 Task: Log work in the project TricklePlan for the issue 'Error when trying to import/export data' spent time as '4w 4d 14h 14m' and remaining time as '4w 1d 1h 25m' and move to top of backlog. Now add the issue to the epic 'Agile Process Implementation'.
Action: Mouse moved to (503, 454)
Screenshot: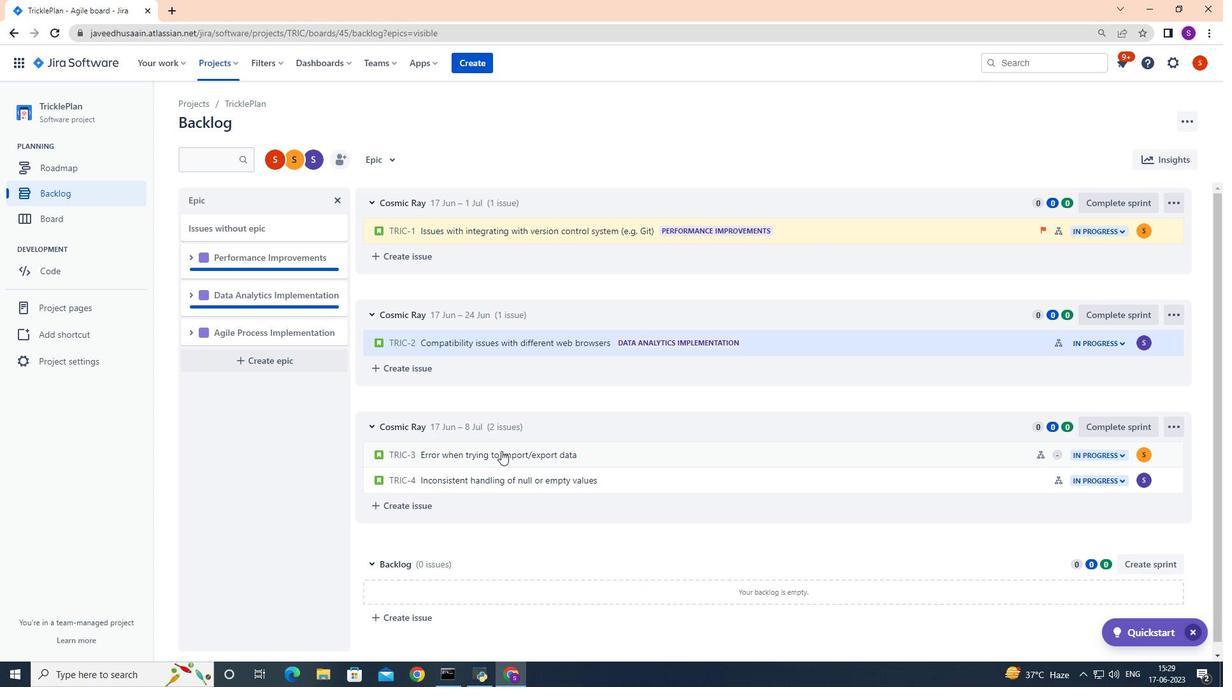 
Action: Mouse pressed left at (503, 454)
Screenshot: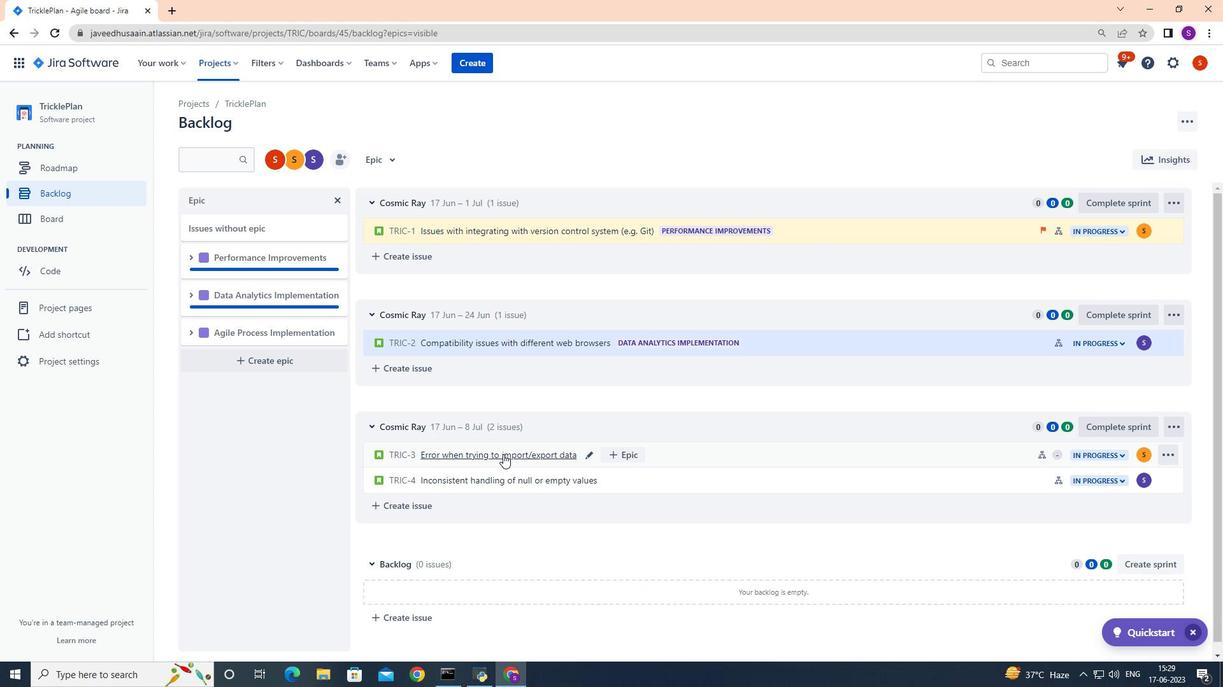 
Action: Mouse moved to (1168, 196)
Screenshot: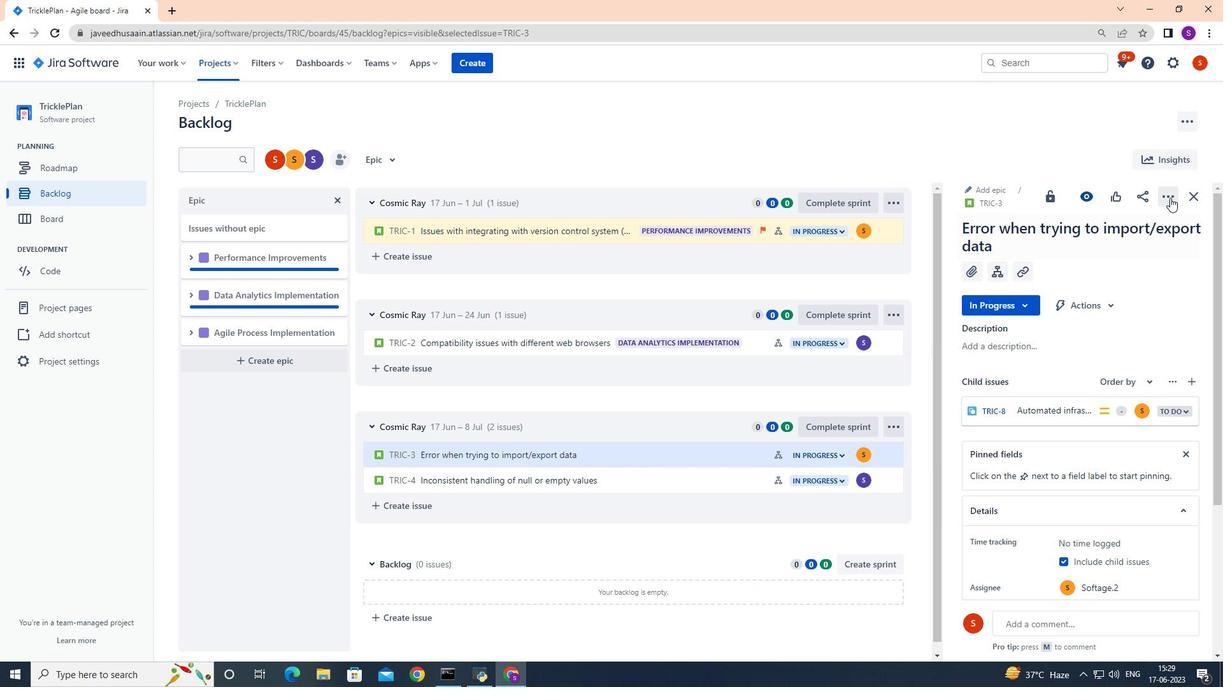 
Action: Mouse pressed left at (1168, 196)
Screenshot: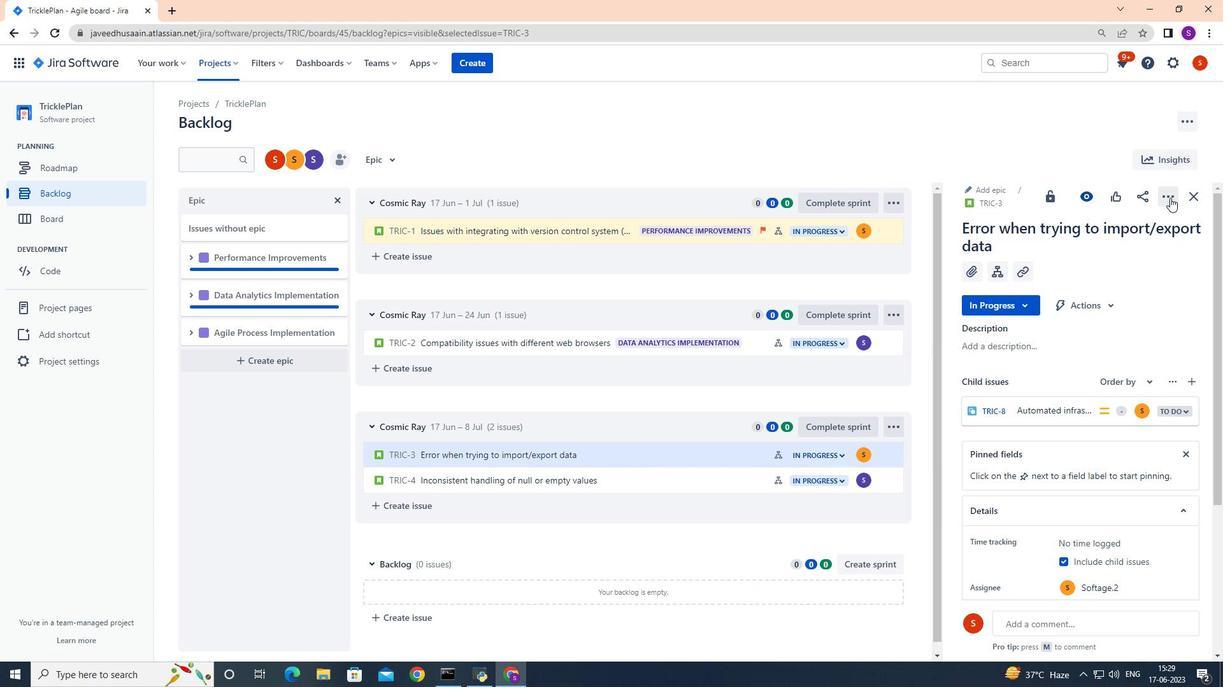 
Action: Mouse moved to (1142, 224)
Screenshot: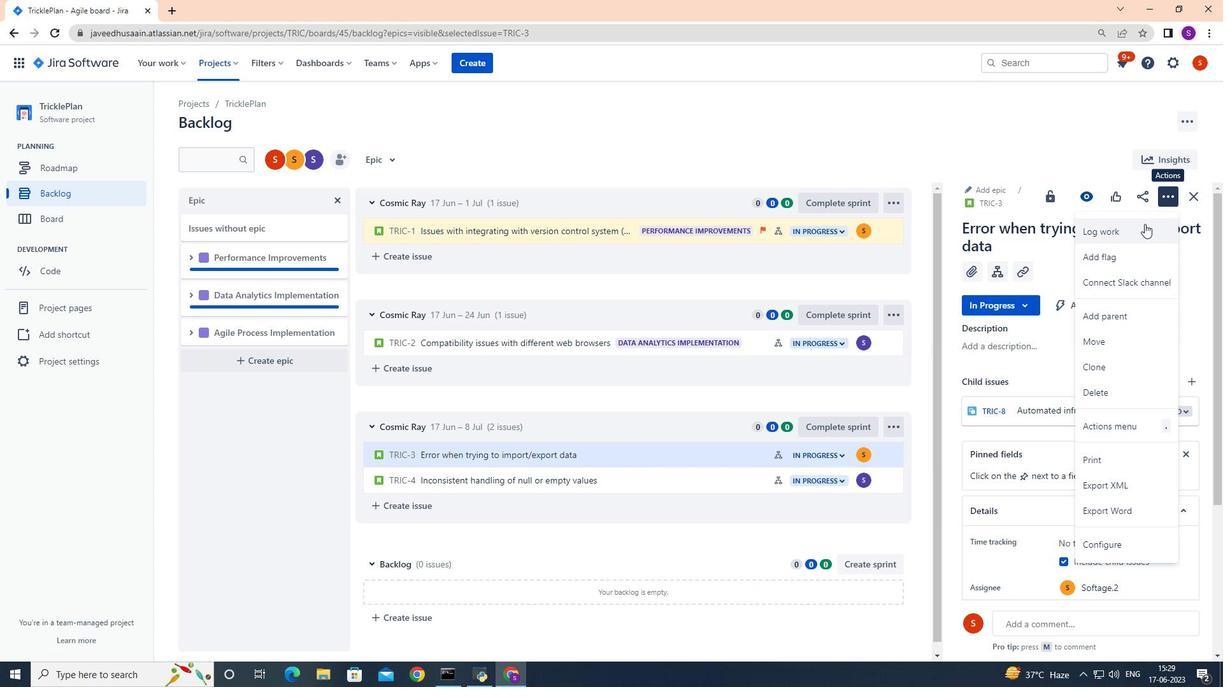 
Action: Mouse pressed left at (1142, 224)
Screenshot: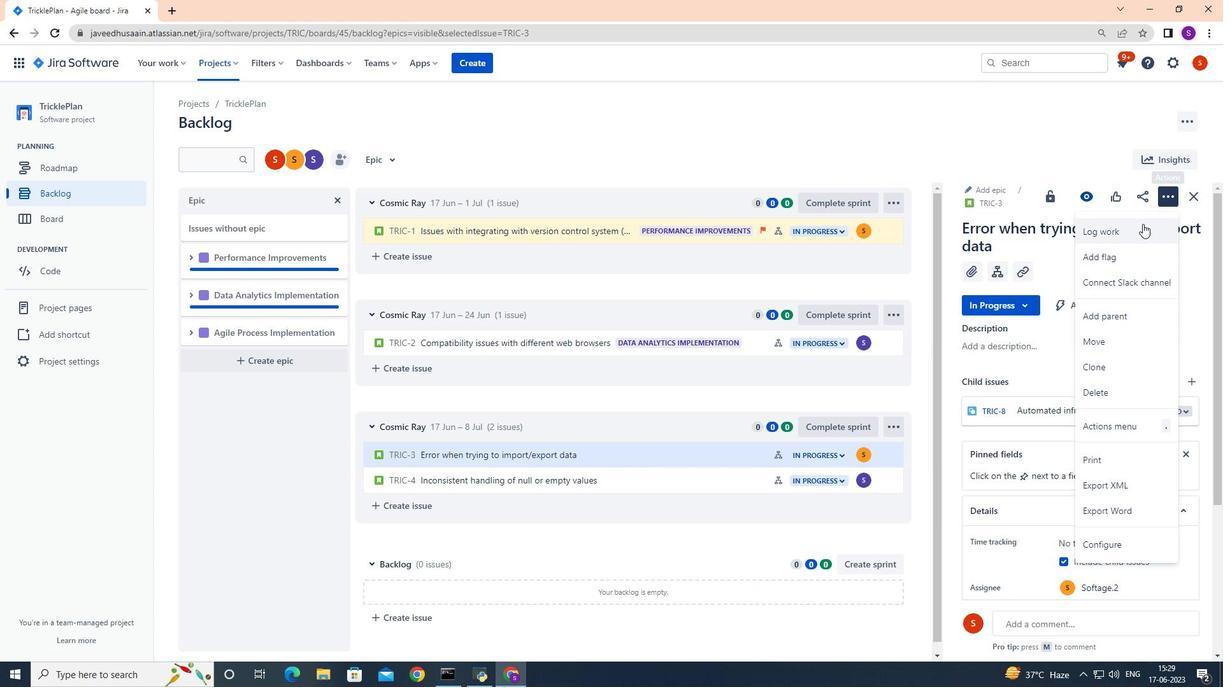
Action: Mouse moved to (575, 185)
Screenshot: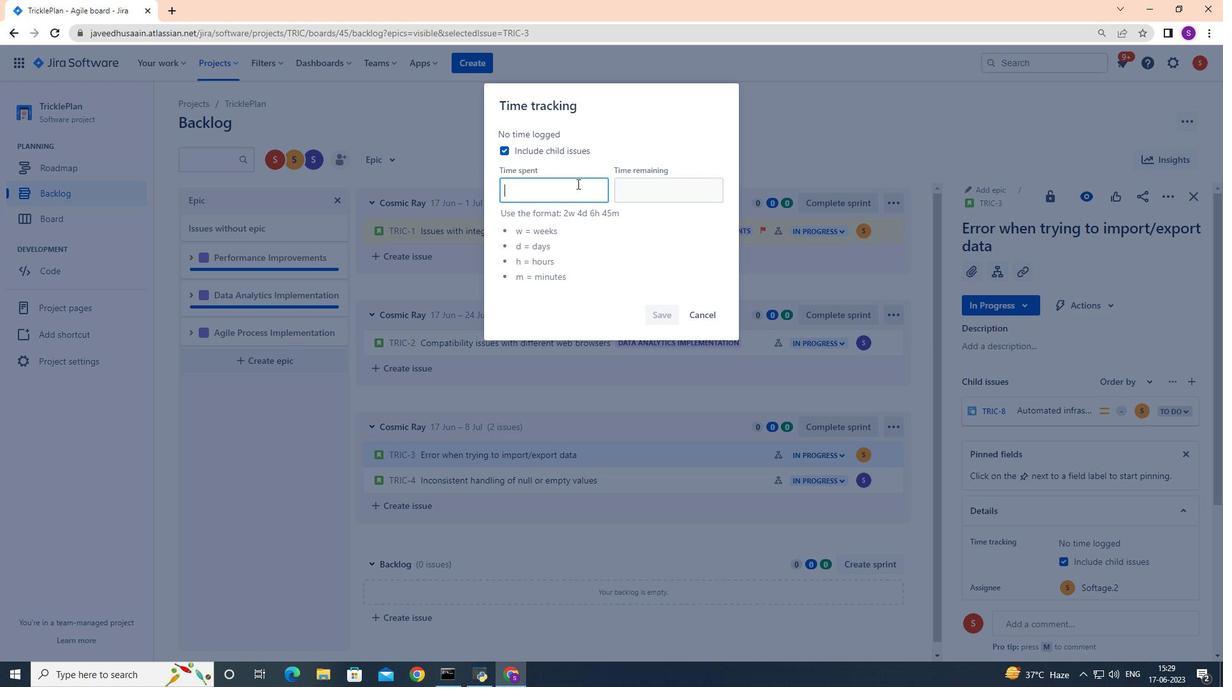 
Action: Mouse pressed left at (575, 185)
Screenshot: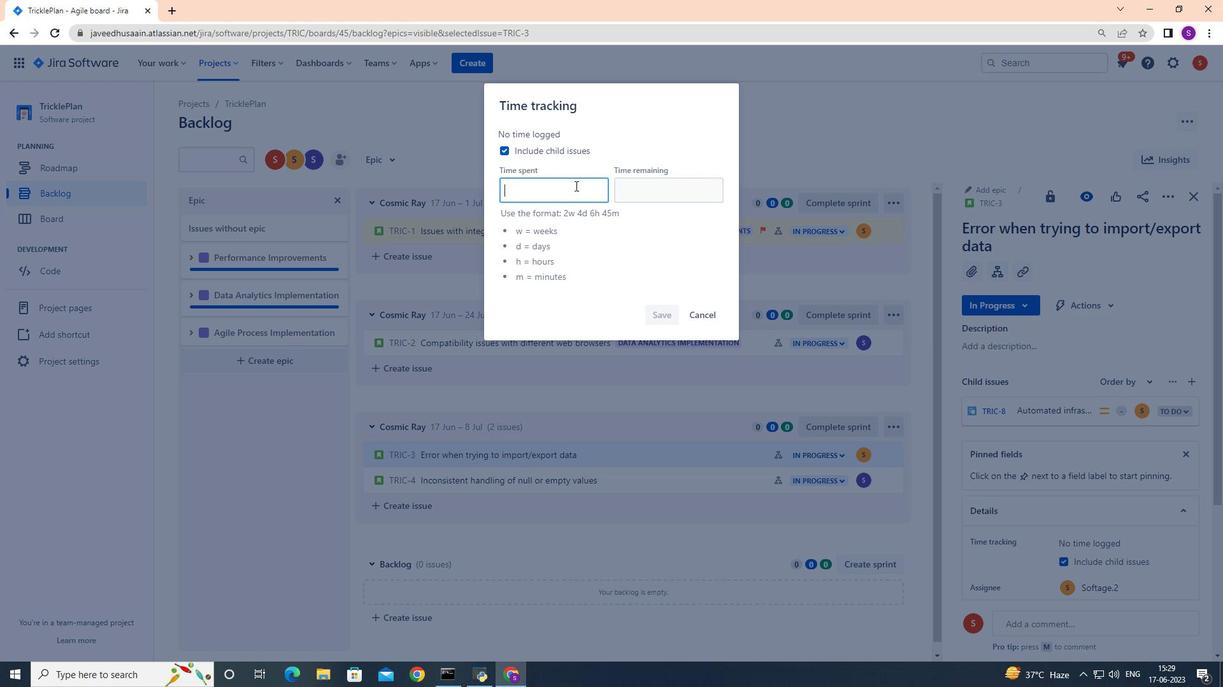 
Action: Key pressed 4w<Key.space>1d<Key.backspace><Key.backspace>4d<Key.space>14h<Key.space>14m<Key.tab>4w<Key.space>1d<Key.space>1h<Key.space>25m
Screenshot: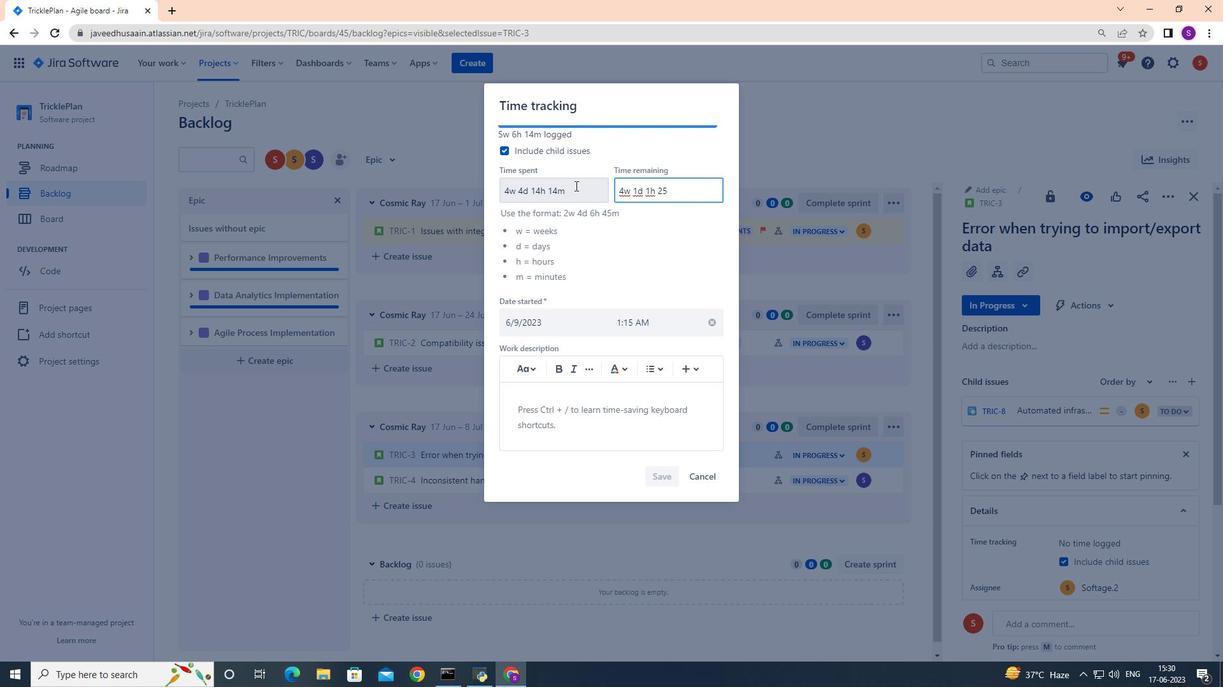
Action: Mouse moved to (661, 472)
Screenshot: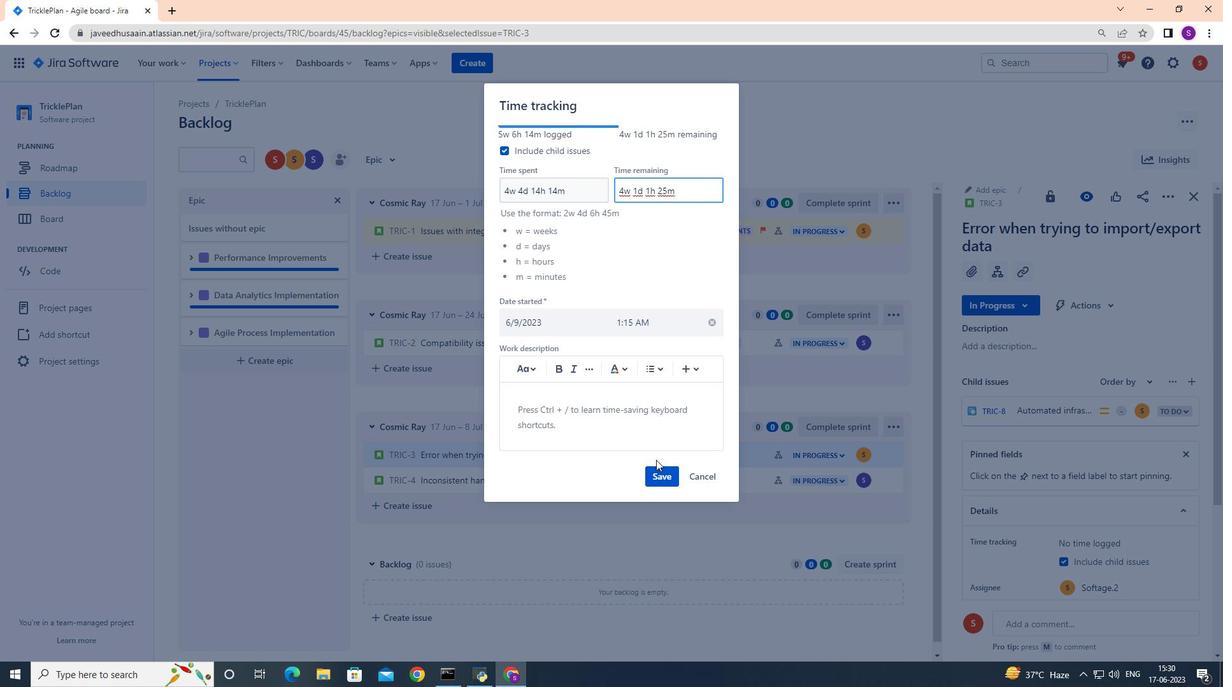 
Action: Mouse pressed left at (661, 472)
Screenshot: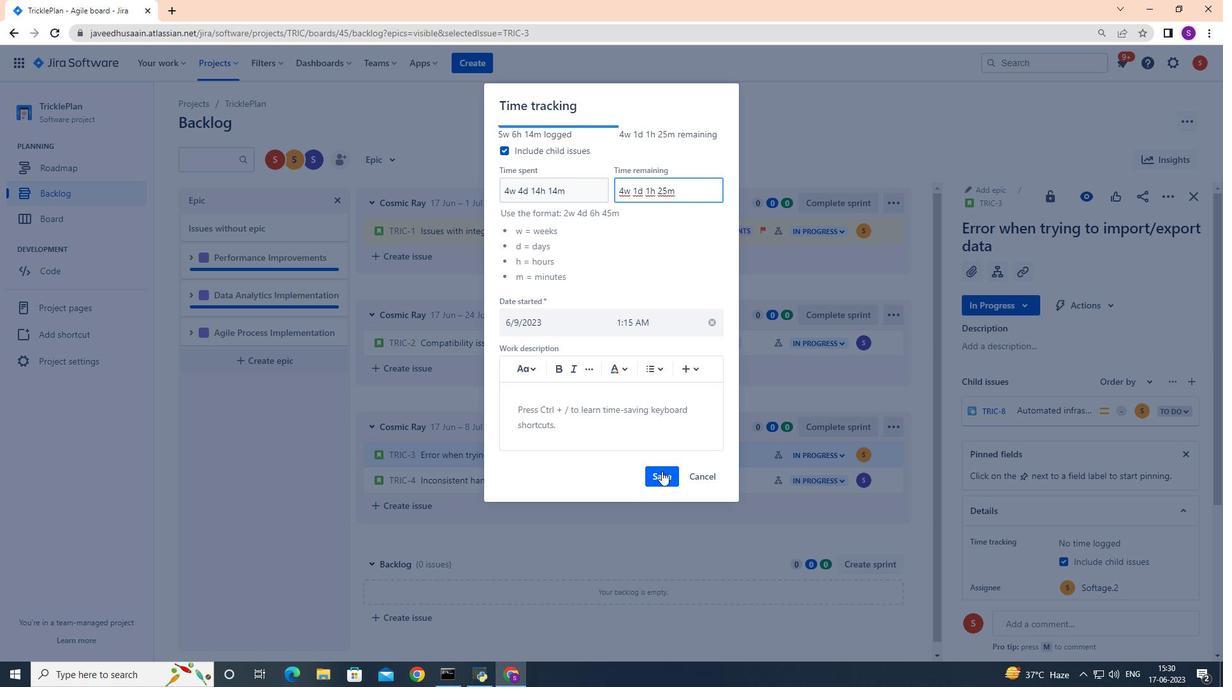 
Action: Mouse moved to (1168, 191)
Screenshot: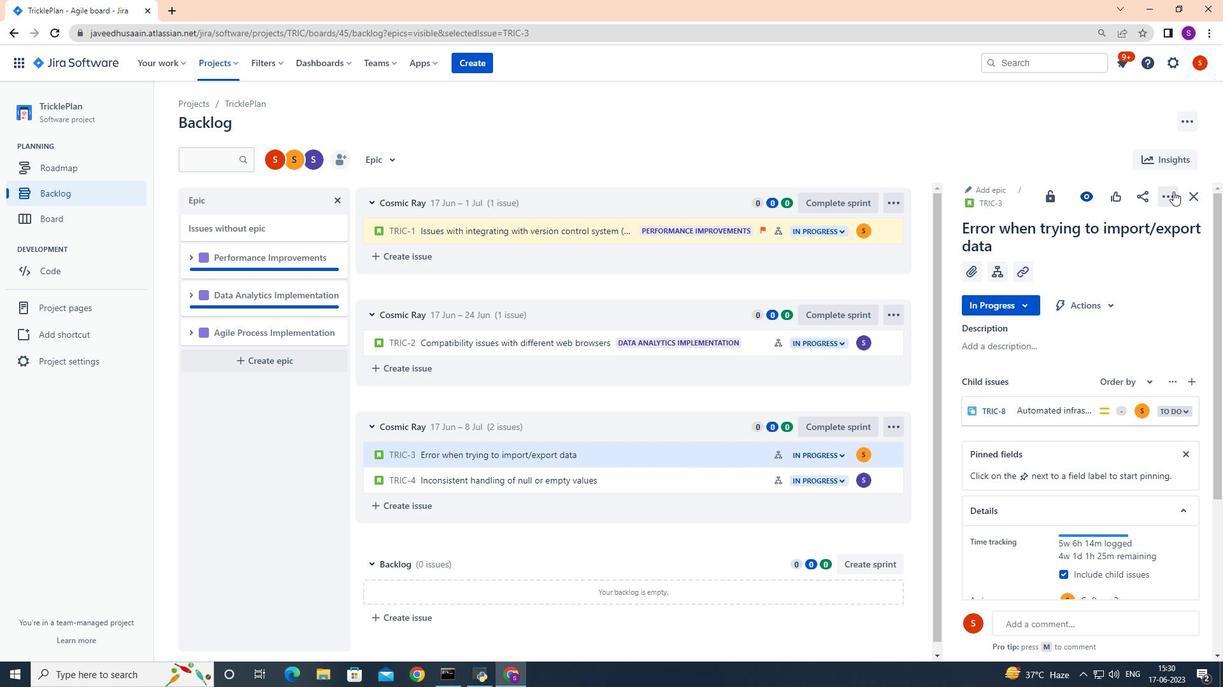 
Action: Mouse pressed left at (1168, 191)
Screenshot: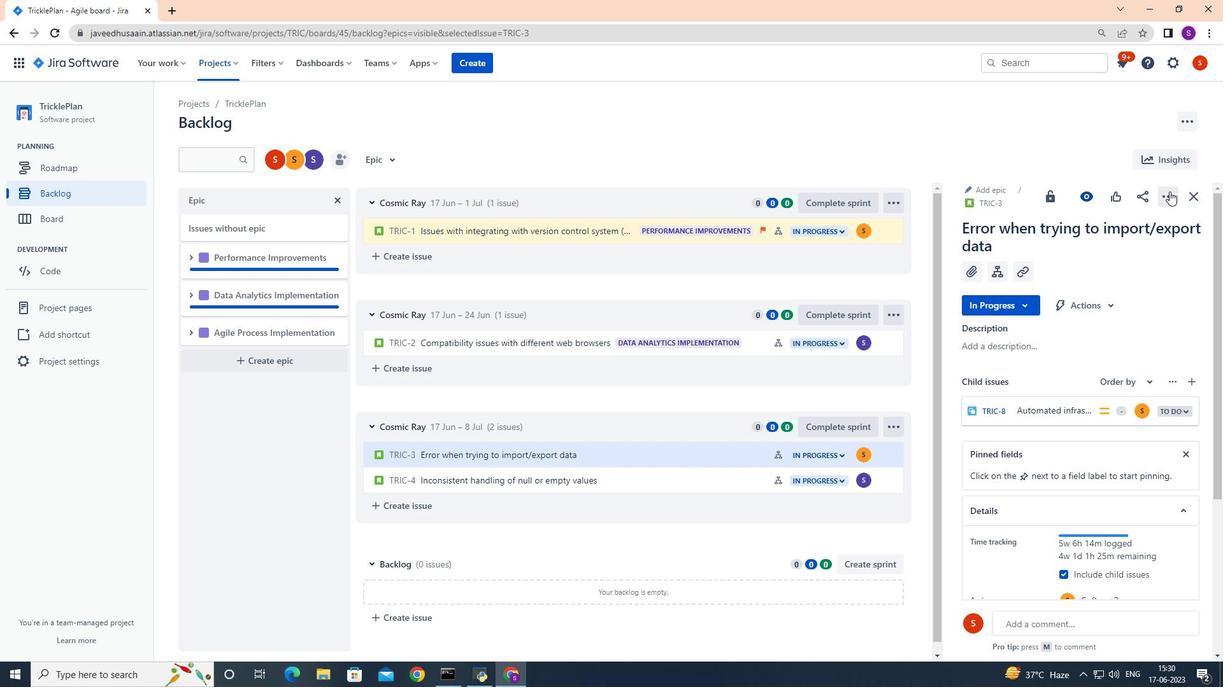 
Action: Mouse moved to (891, 452)
Screenshot: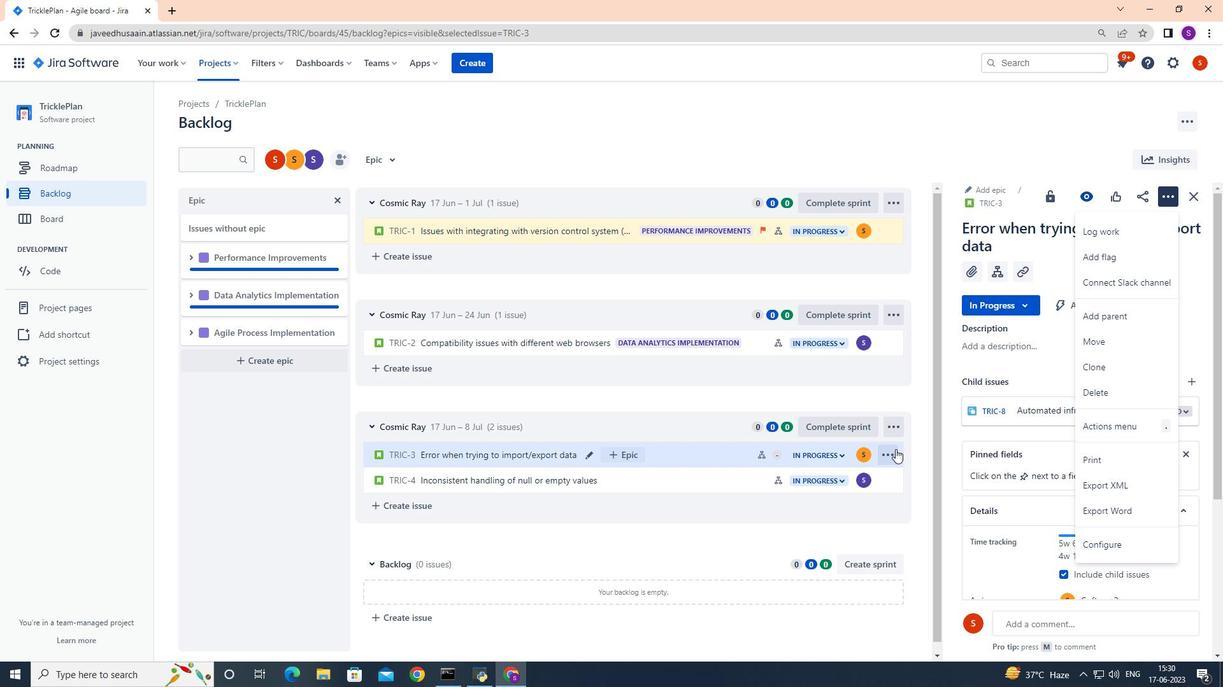 
Action: Mouse pressed left at (891, 452)
Screenshot: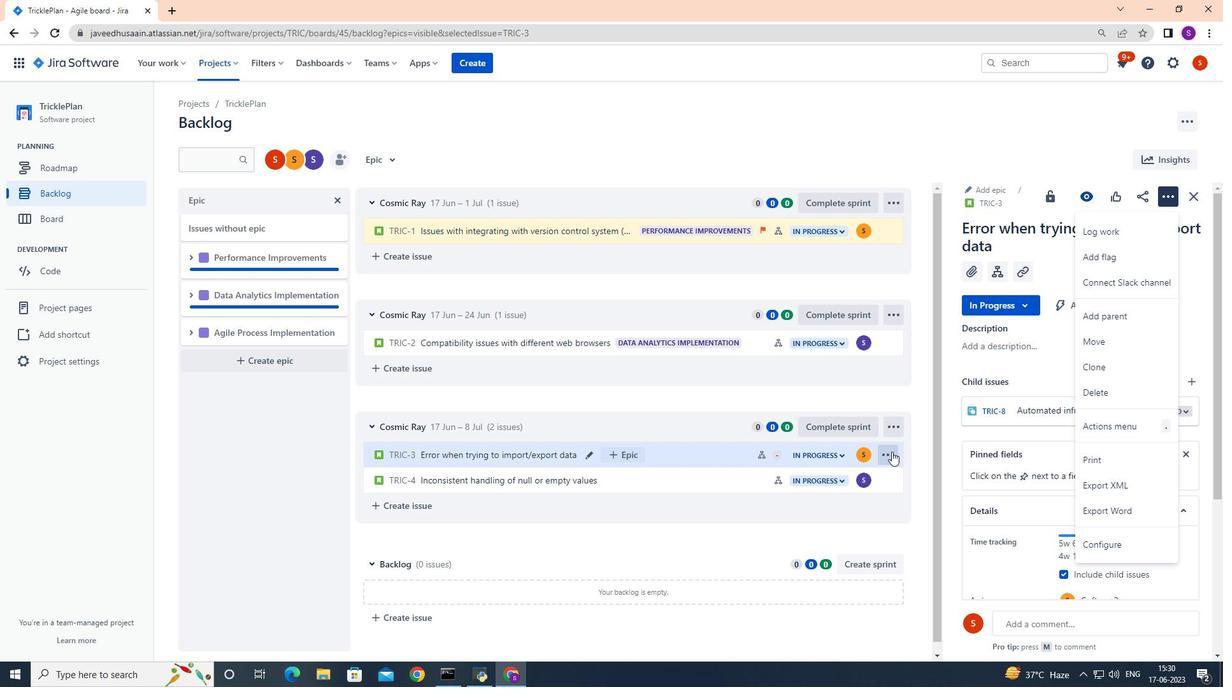 
Action: Mouse moved to (861, 399)
Screenshot: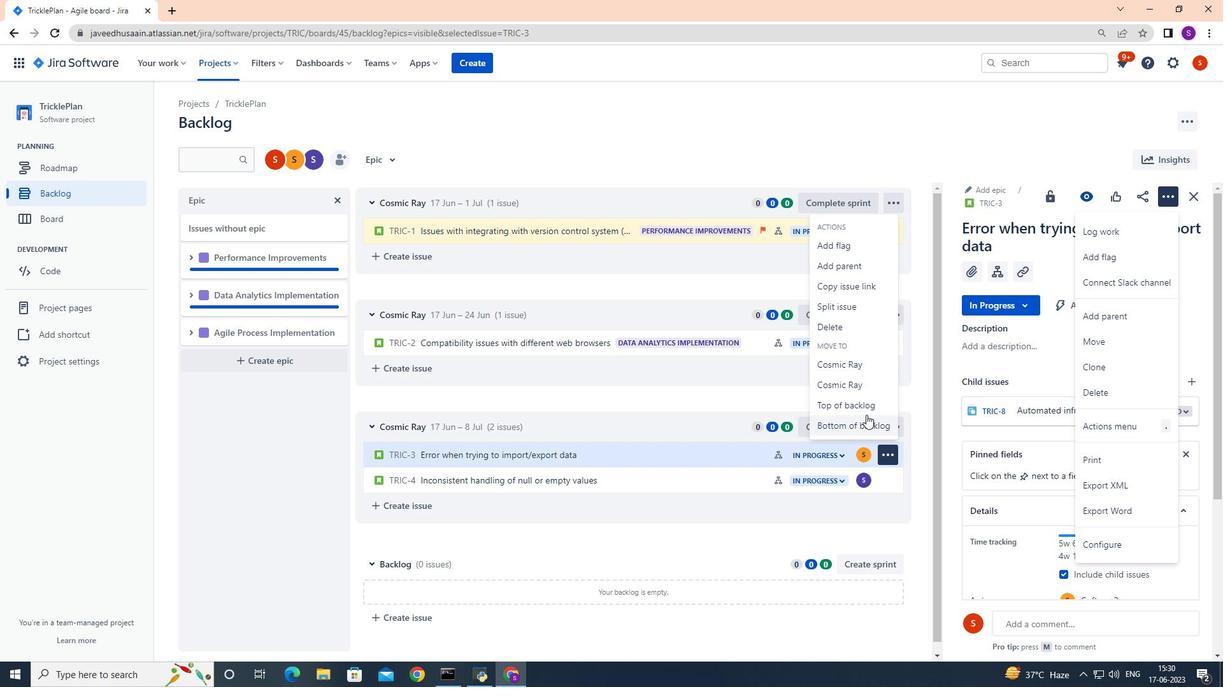 
Action: Mouse pressed left at (861, 399)
Screenshot: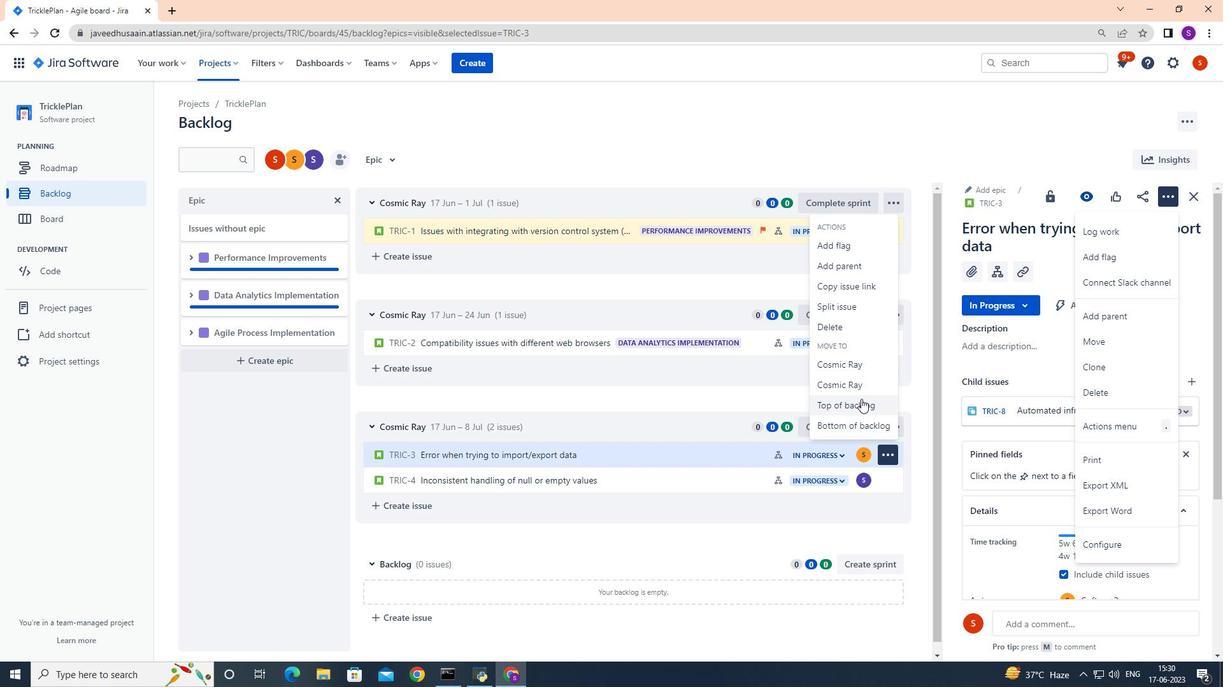 
Action: Mouse moved to (642, 207)
Screenshot: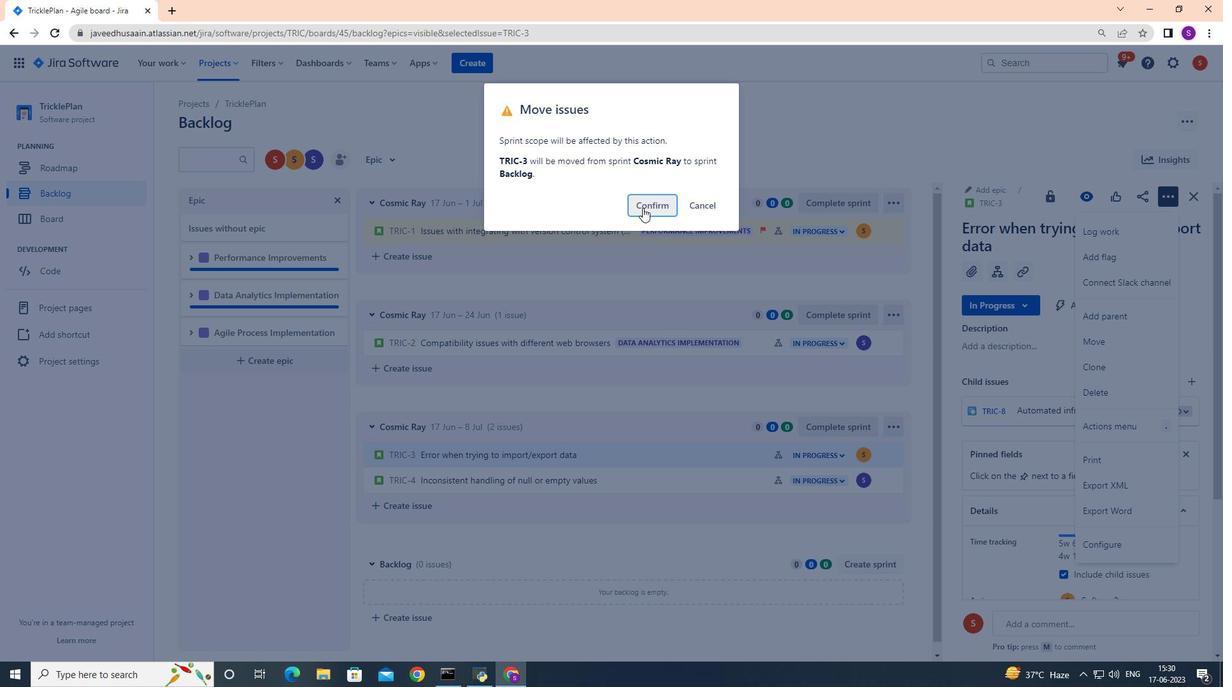 
Action: Mouse pressed left at (642, 207)
Screenshot: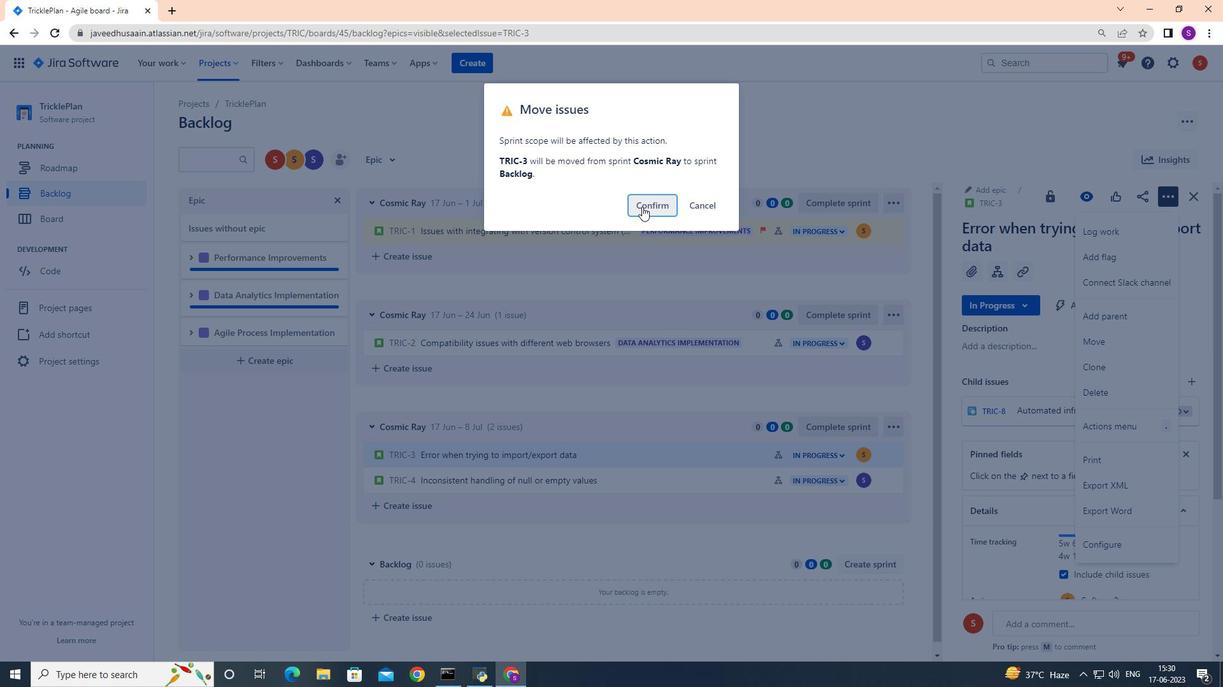 
Action: Mouse moved to (635, 568)
Screenshot: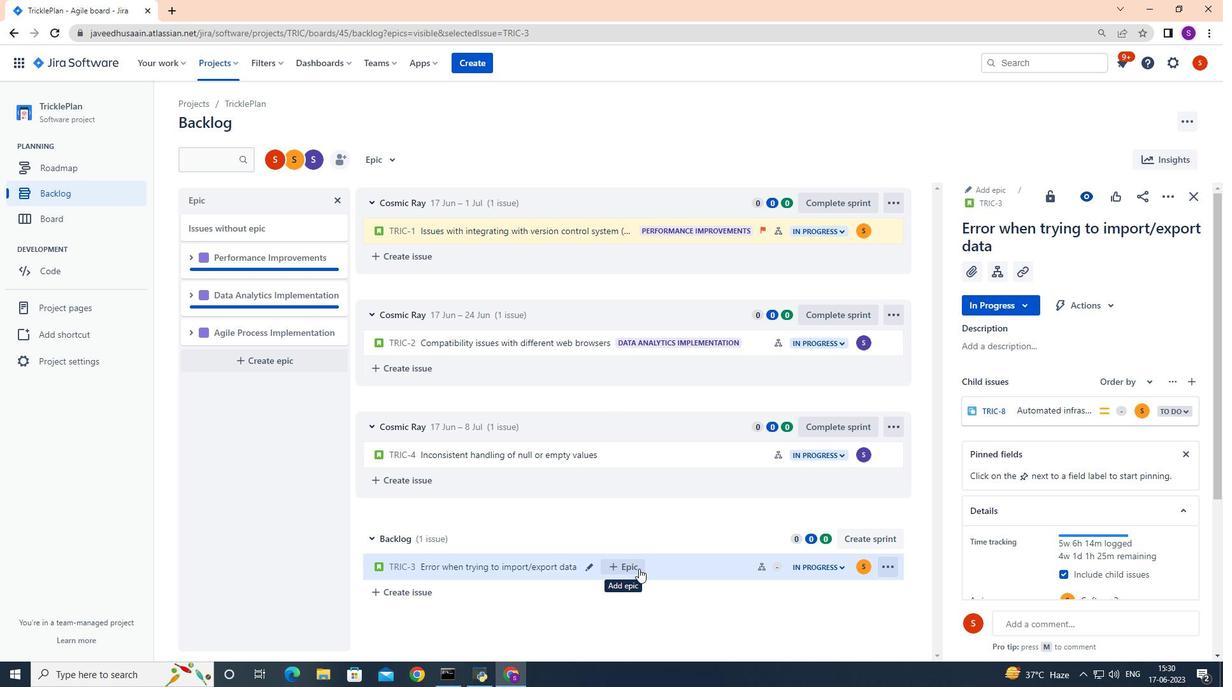 
Action: Mouse pressed left at (635, 568)
Screenshot: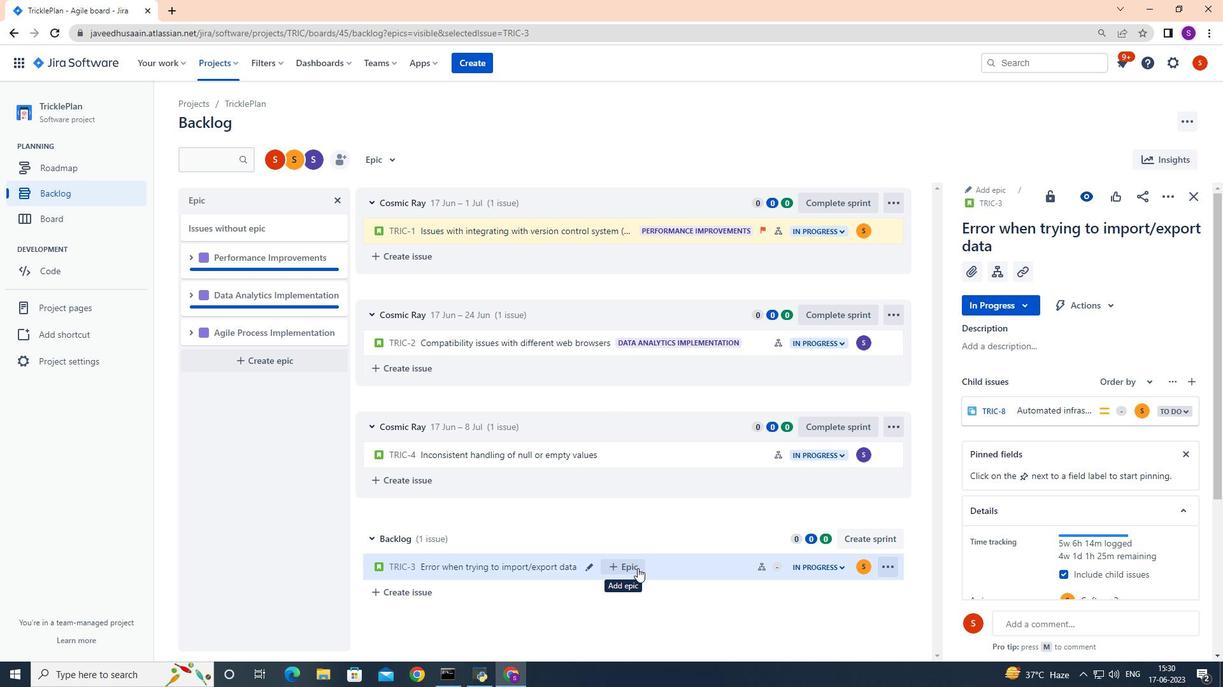
Action: Mouse scrolled (635, 567) with delta (0, 0)
Screenshot: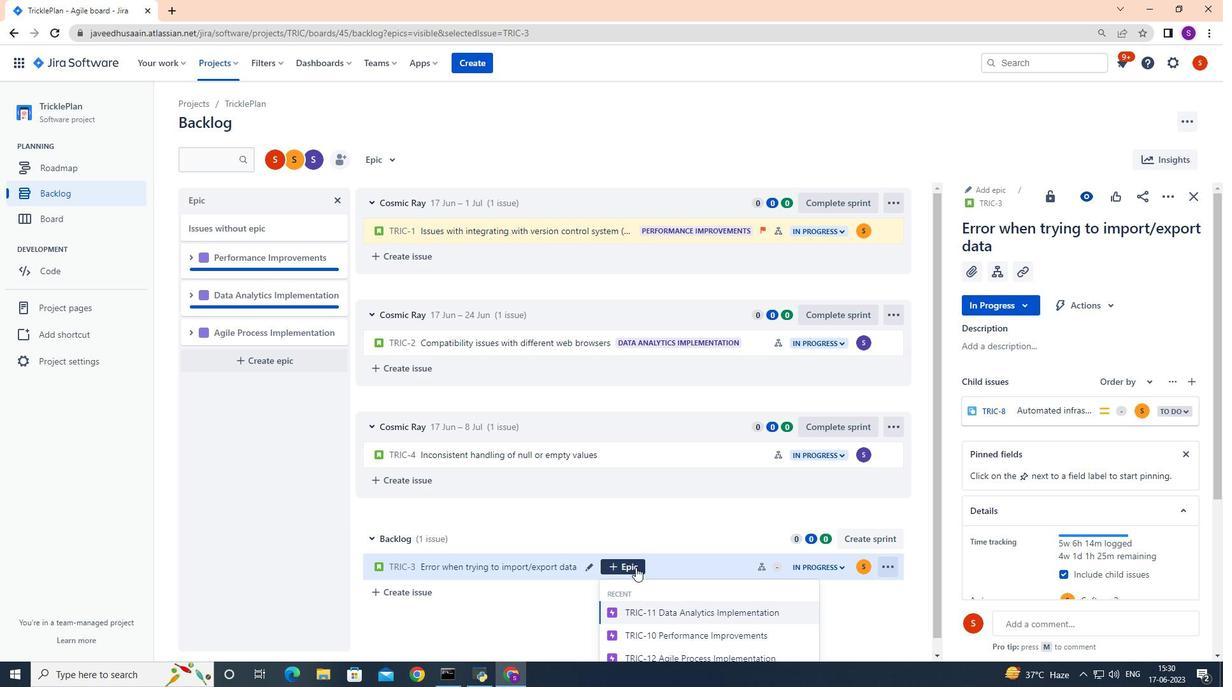
Action: Mouse scrolled (635, 567) with delta (0, 0)
Screenshot: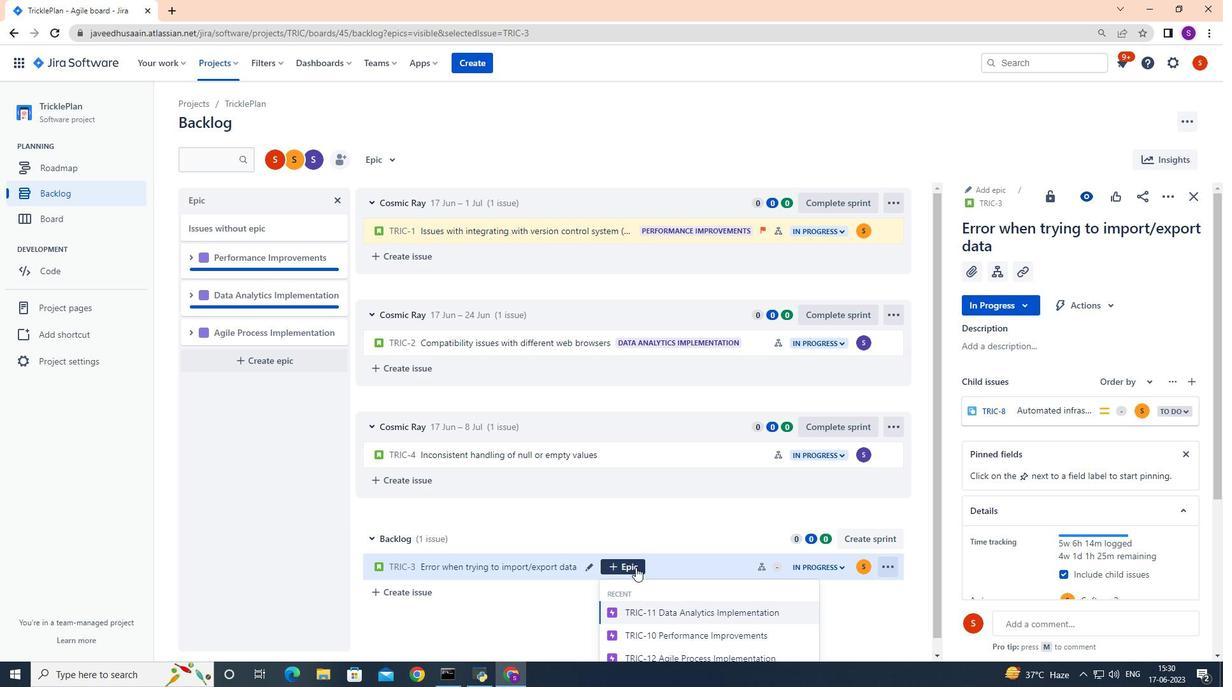 
Action: Mouse scrolled (635, 567) with delta (0, 0)
Screenshot: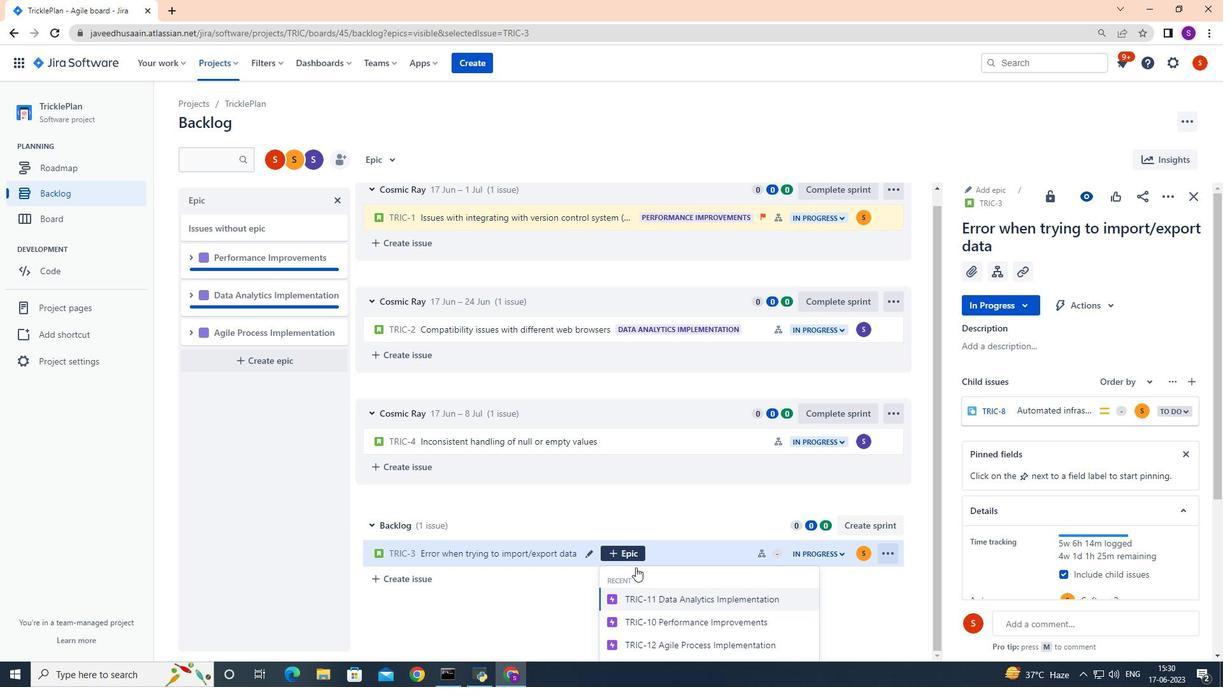 
Action: Mouse moved to (693, 653)
Screenshot: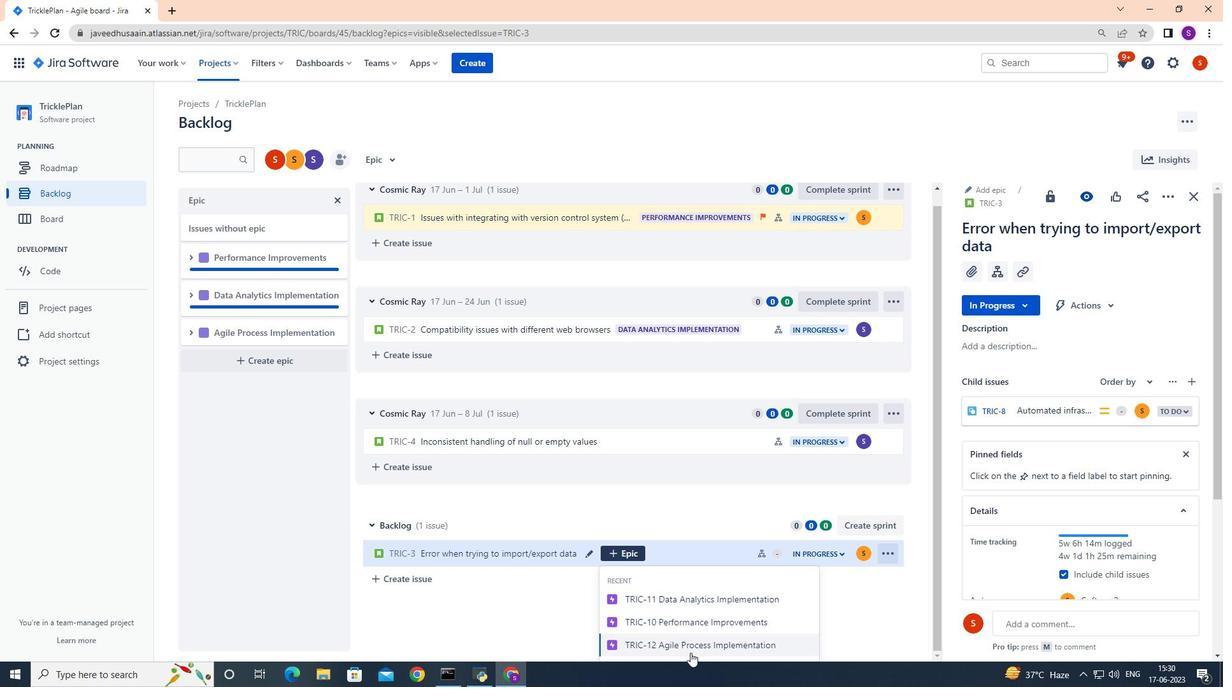 
Action: Mouse pressed left at (693, 653)
Screenshot: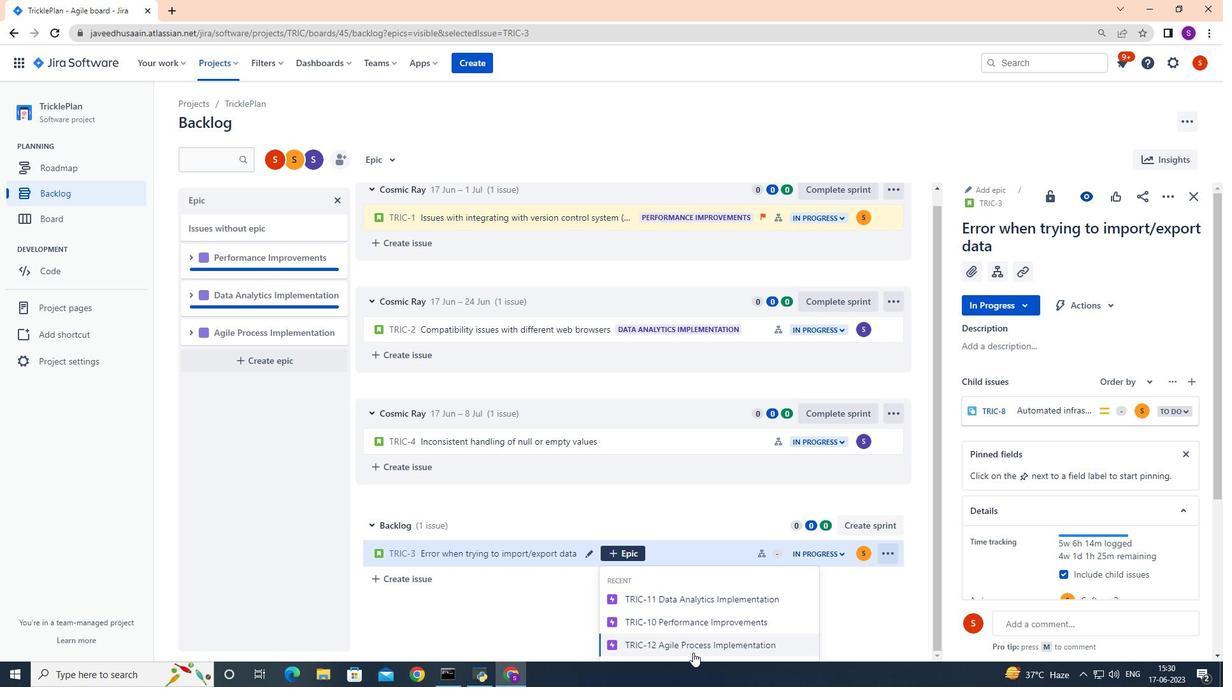 
Action: Mouse moved to (661, 614)
Screenshot: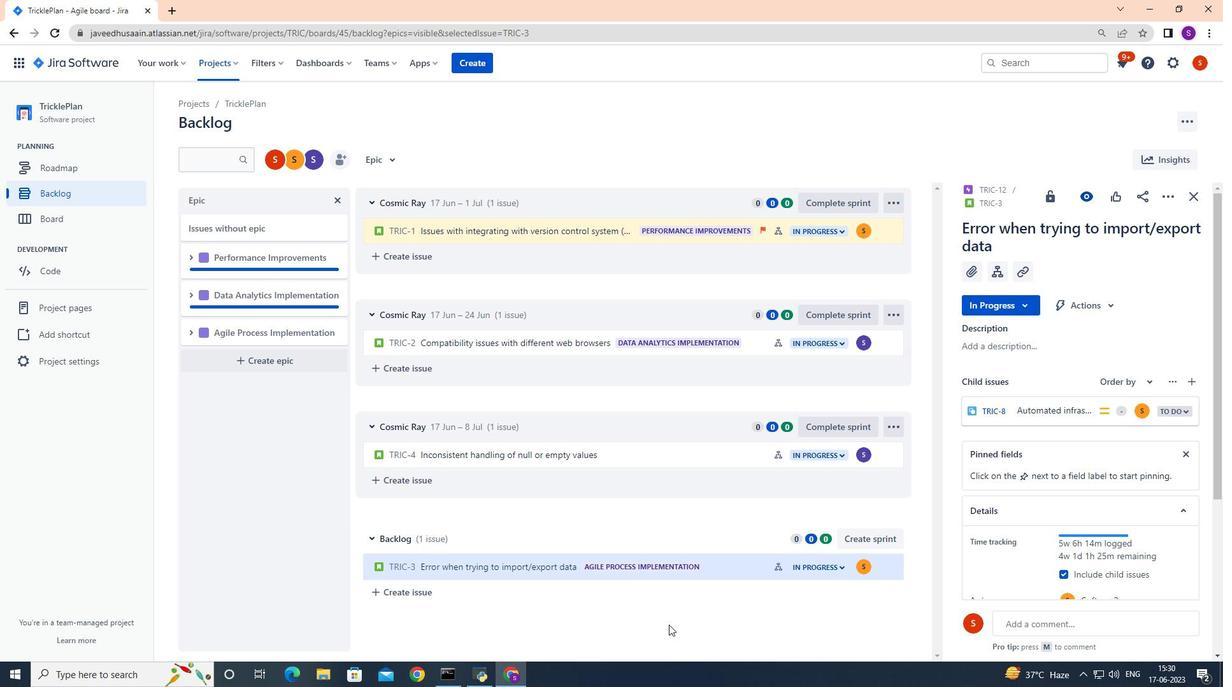 
